 Task: Look for "Comments" in the keyboard shortcut section.
Action: Mouse moved to (233, 62)
Screenshot: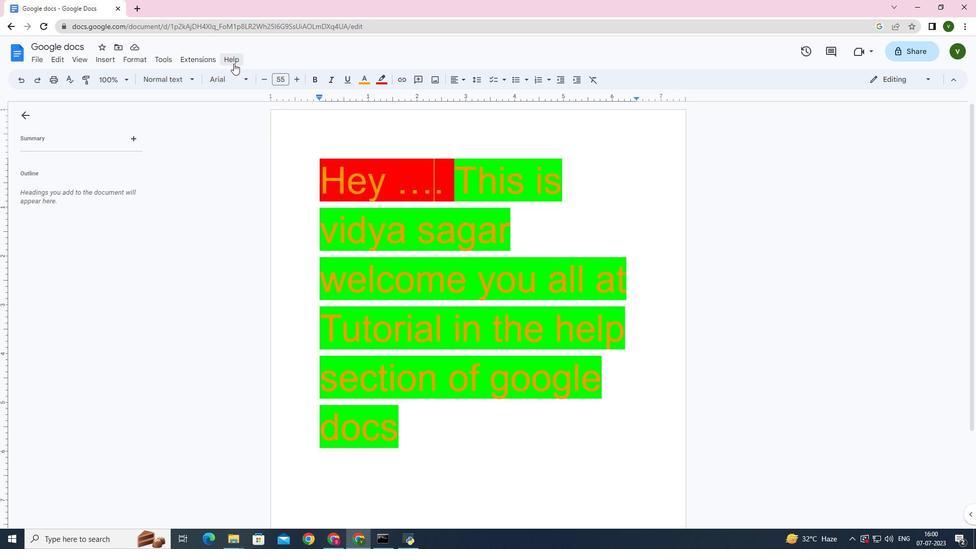 
Action: Mouse pressed left at (233, 62)
Screenshot: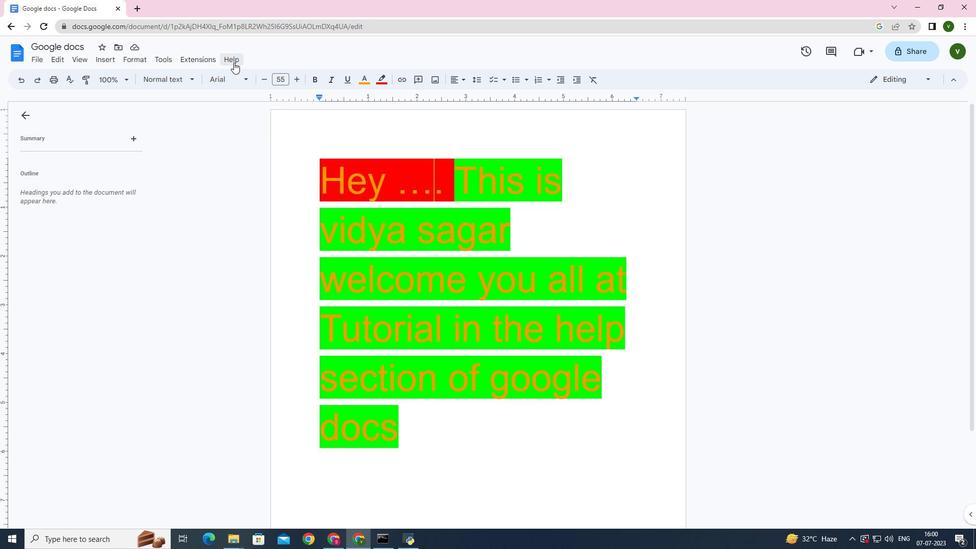 
Action: Mouse moved to (262, 254)
Screenshot: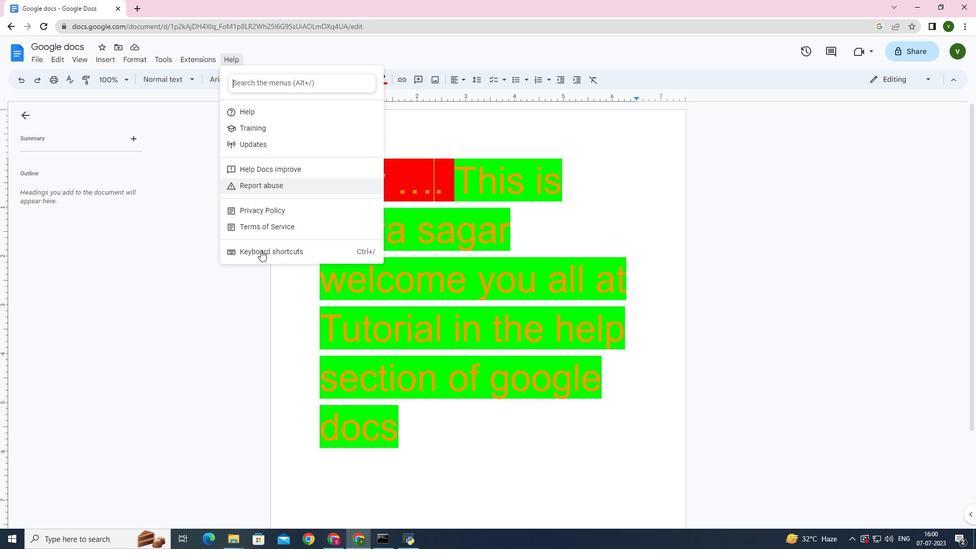 
Action: Mouse pressed left at (262, 254)
Screenshot: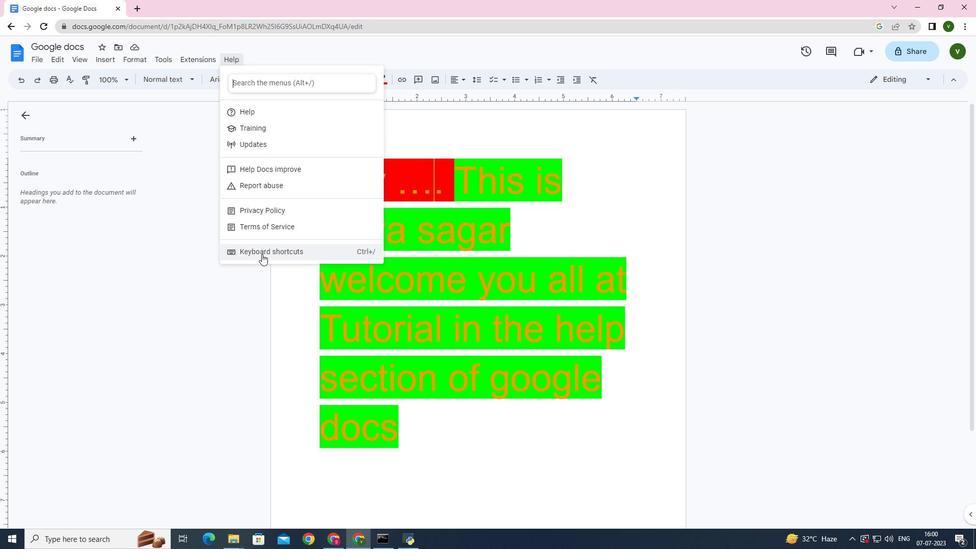 
Action: Mouse moved to (313, 331)
Screenshot: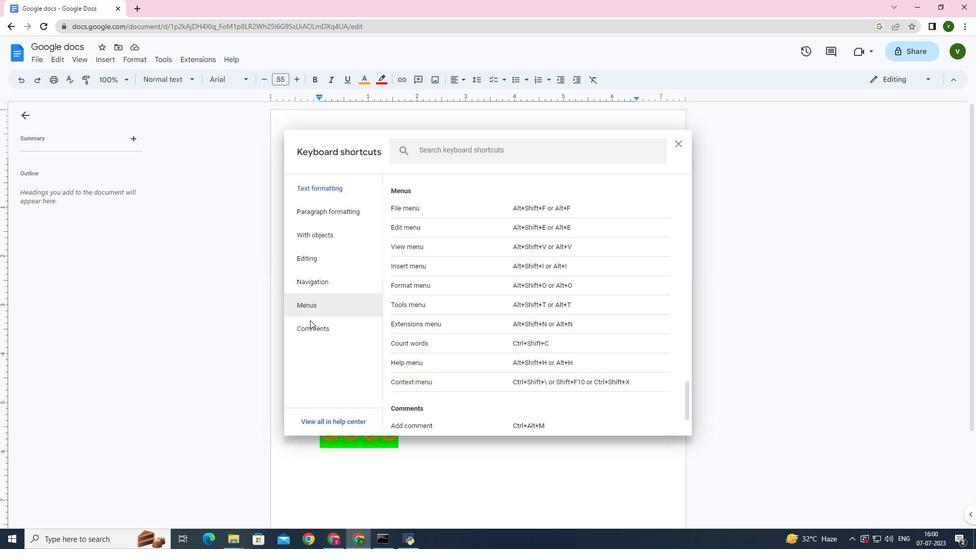 
Action: Mouse pressed left at (313, 331)
Screenshot: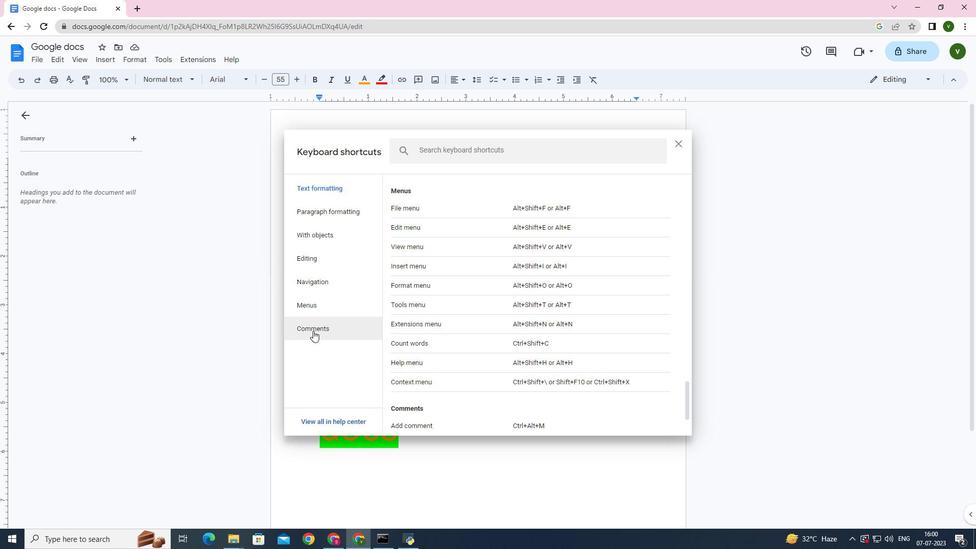 
